 Task: Add Three Bridges Mushroom & Asiago Egg Bites to the cart.
Action: Mouse moved to (19, 111)
Screenshot: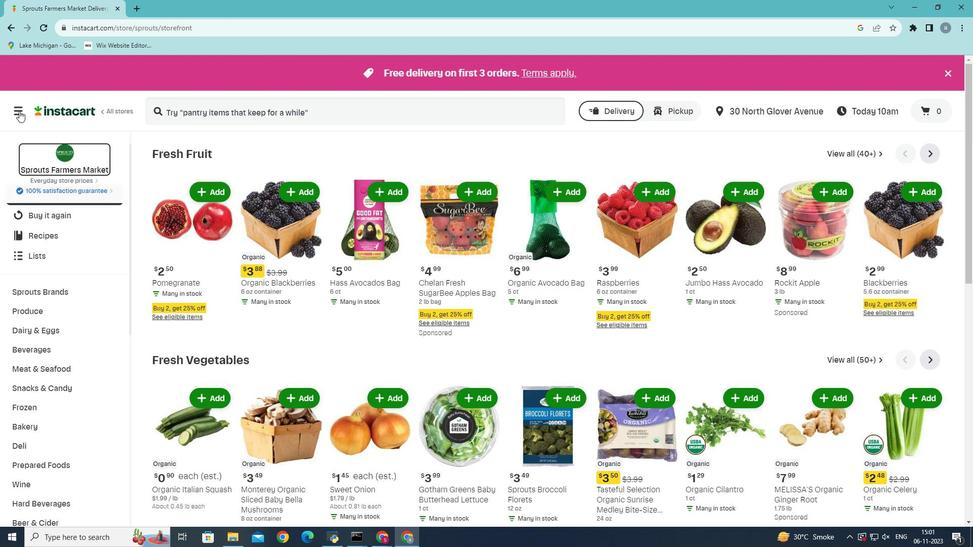 
Action: Mouse pressed left at (19, 111)
Screenshot: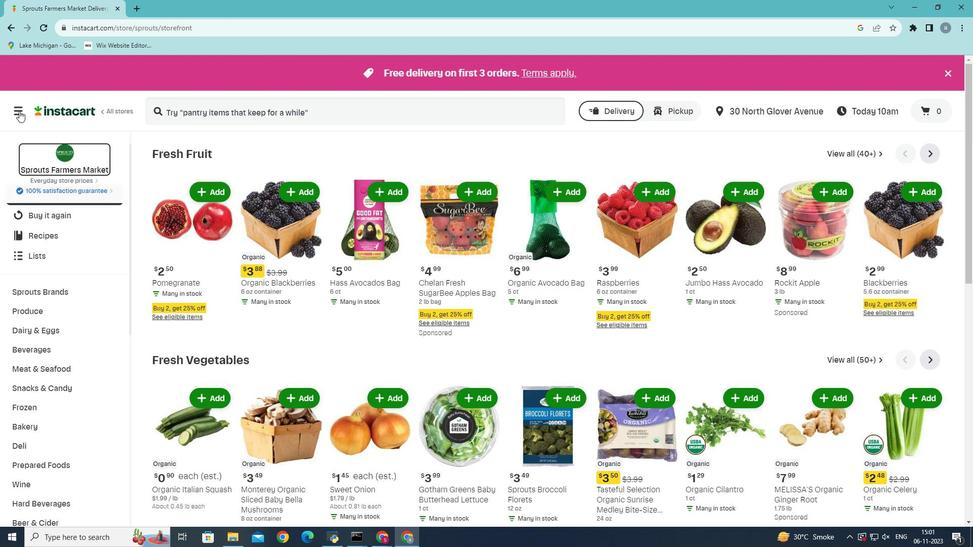 
Action: Mouse moved to (22, 280)
Screenshot: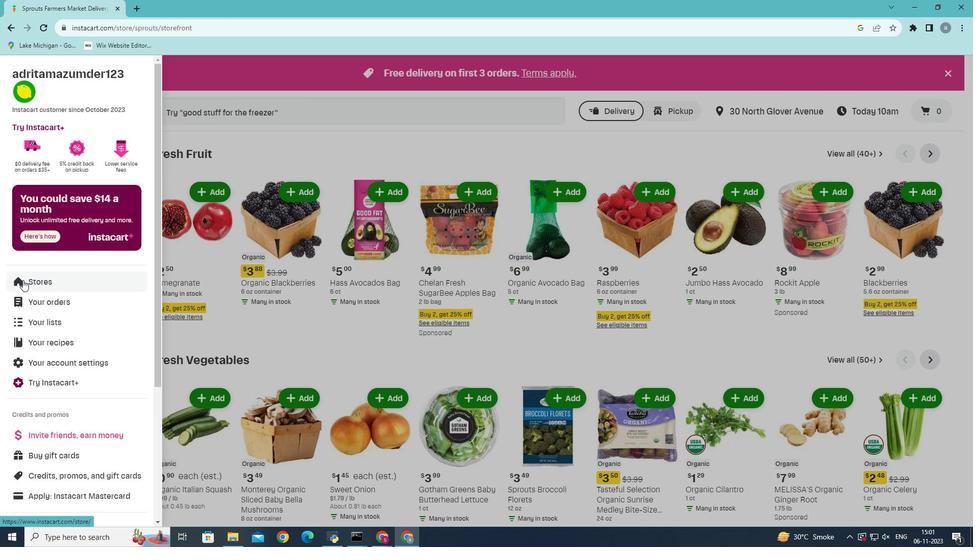 
Action: Mouse pressed left at (22, 280)
Screenshot: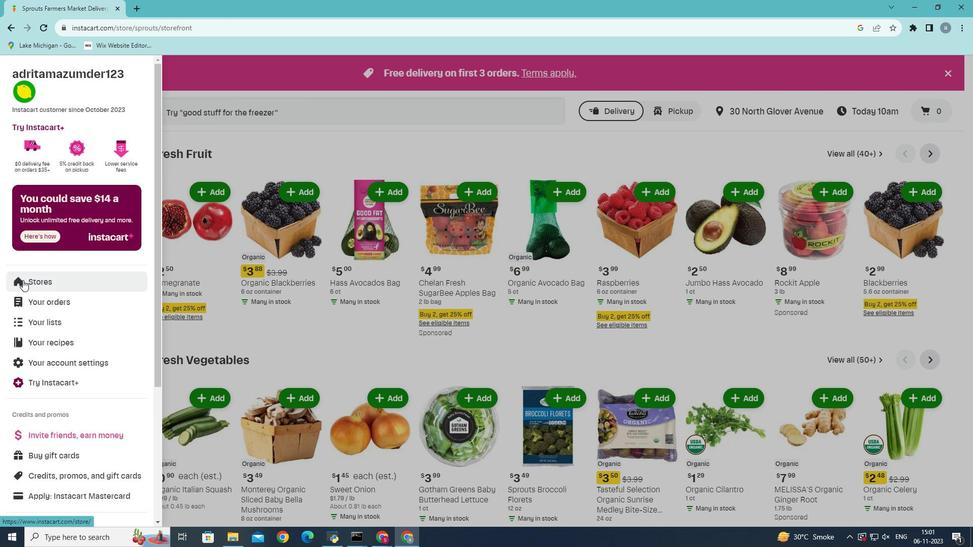 
Action: Mouse moved to (234, 118)
Screenshot: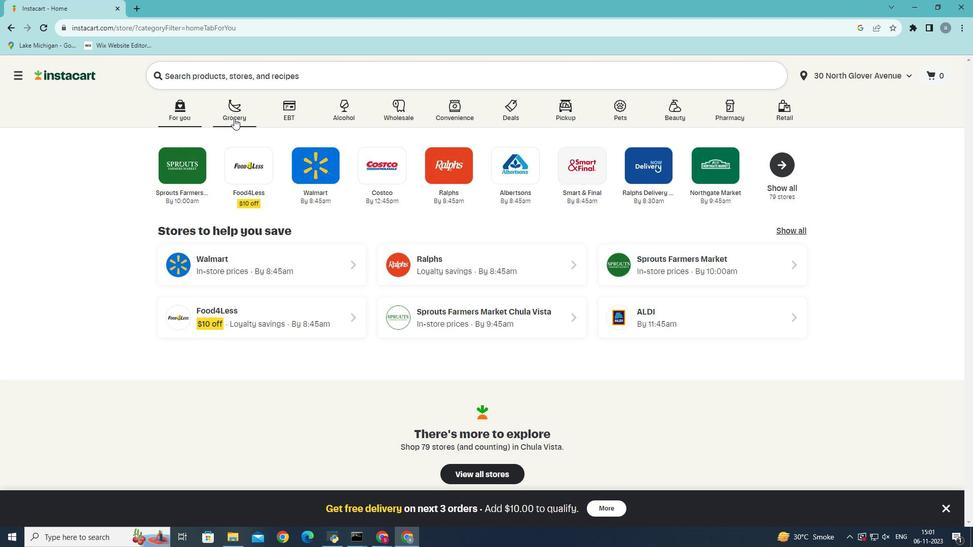 
Action: Mouse pressed left at (234, 118)
Screenshot: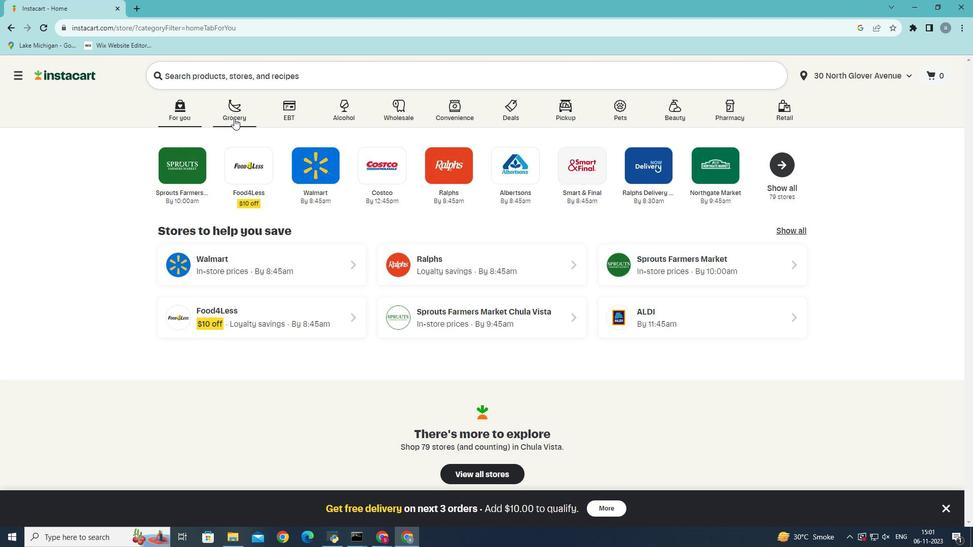 
Action: Mouse moved to (242, 297)
Screenshot: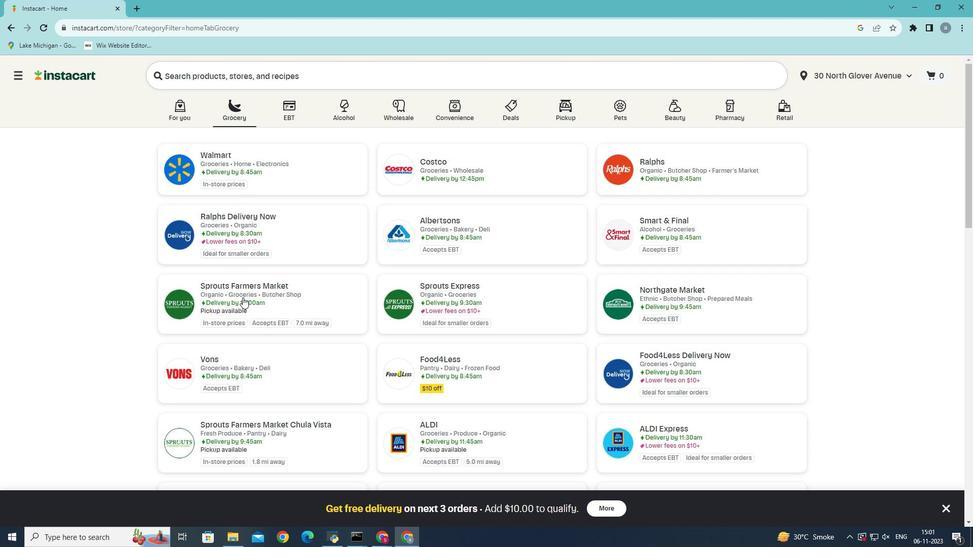 
Action: Mouse pressed left at (242, 297)
Screenshot: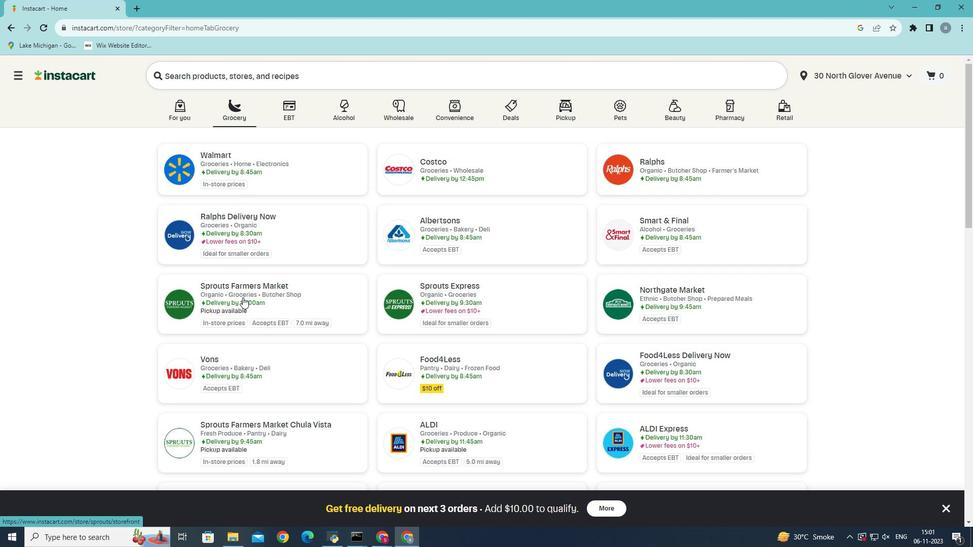 
Action: Mouse moved to (31, 459)
Screenshot: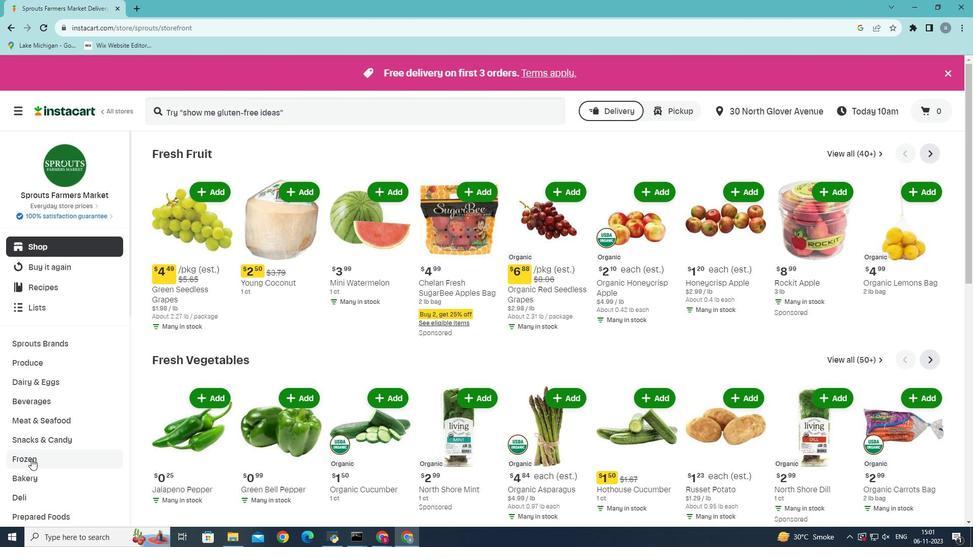 
Action: Mouse scrolled (31, 458) with delta (0, 0)
Screenshot: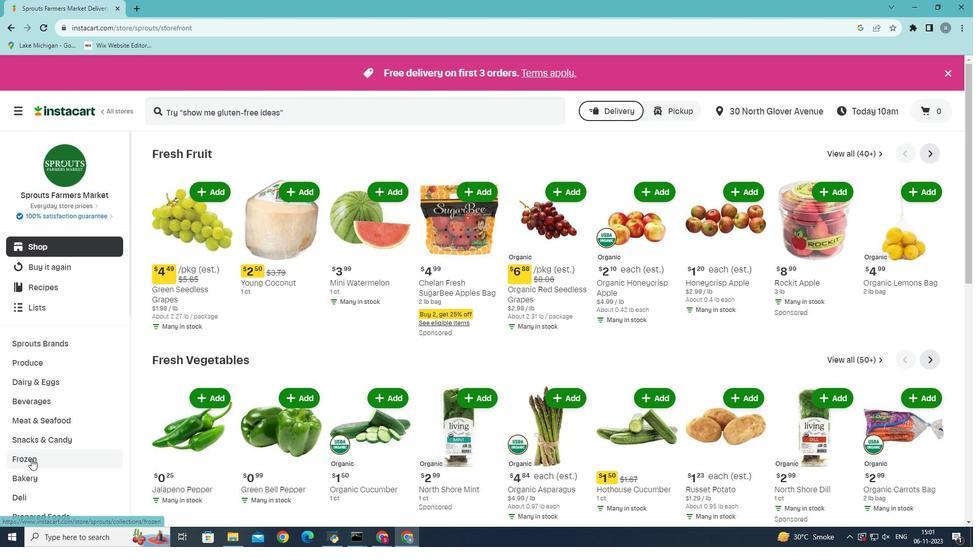 
Action: Mouse moved to (27, 462)
Screenshot: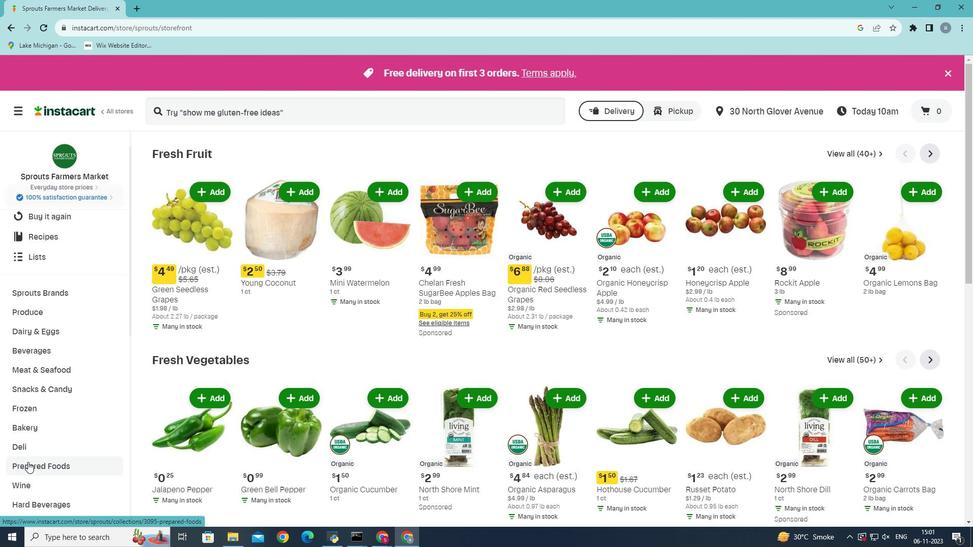 
Action: Mouse pressed left at (27, 462)
Screenshot: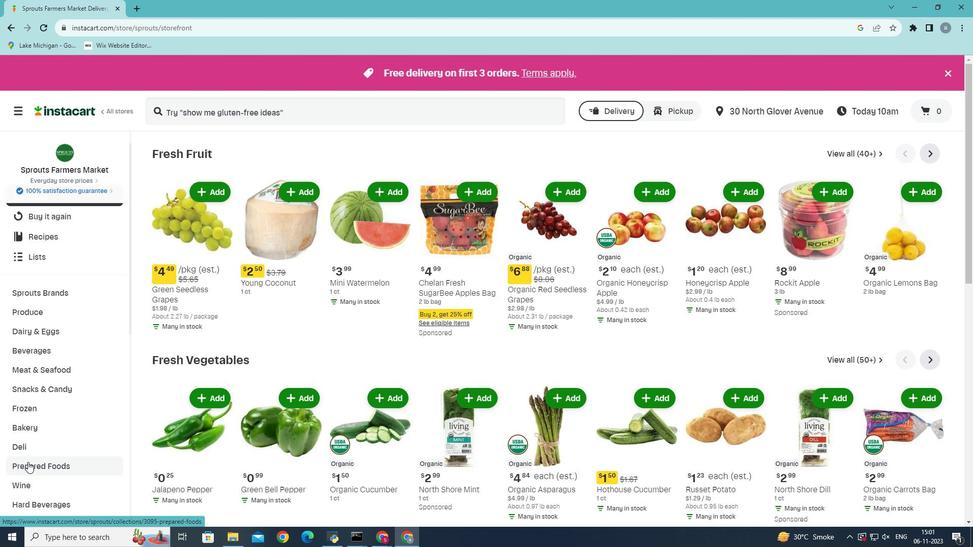 
Action: Mouse moved to (360, 177)
Screenshot: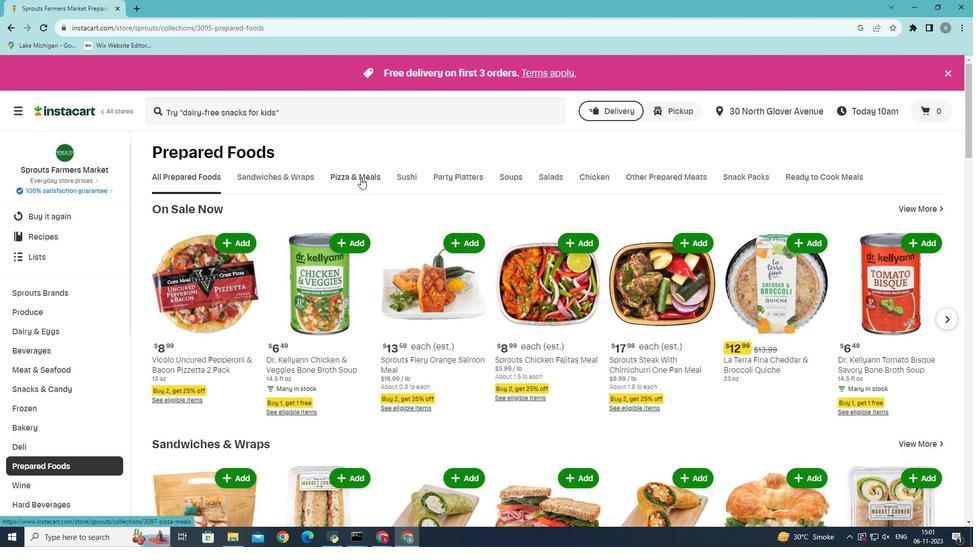 
Action: Mouse pressed left at (360, 177)
Screenshot: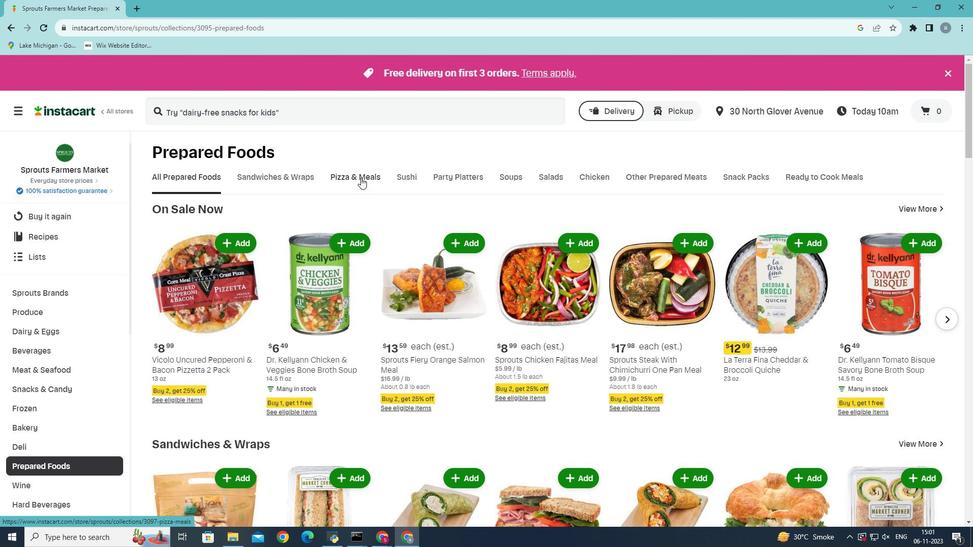 
Action: Mouse moved to (699, 221)
Screenshot: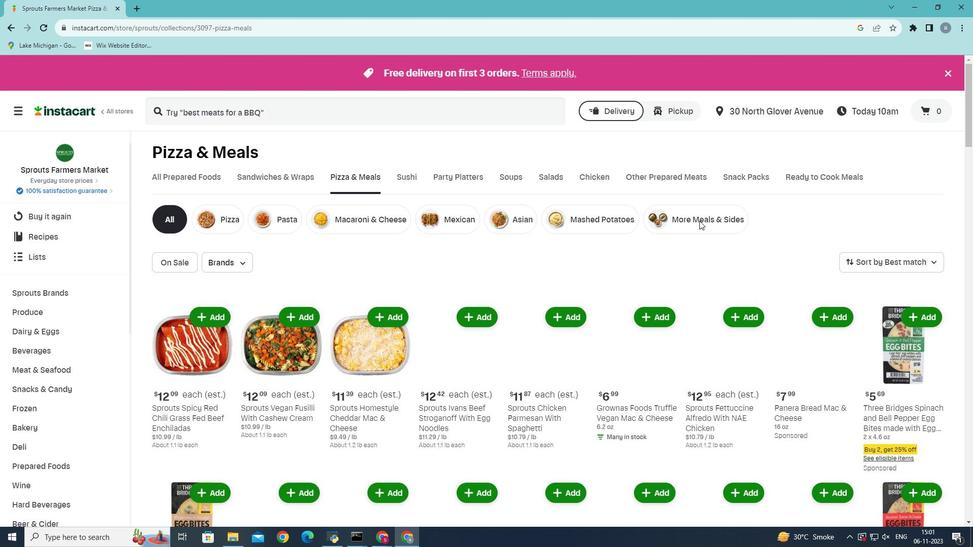 
Action: Mouse pressed left at (699, 221)
Screenshot: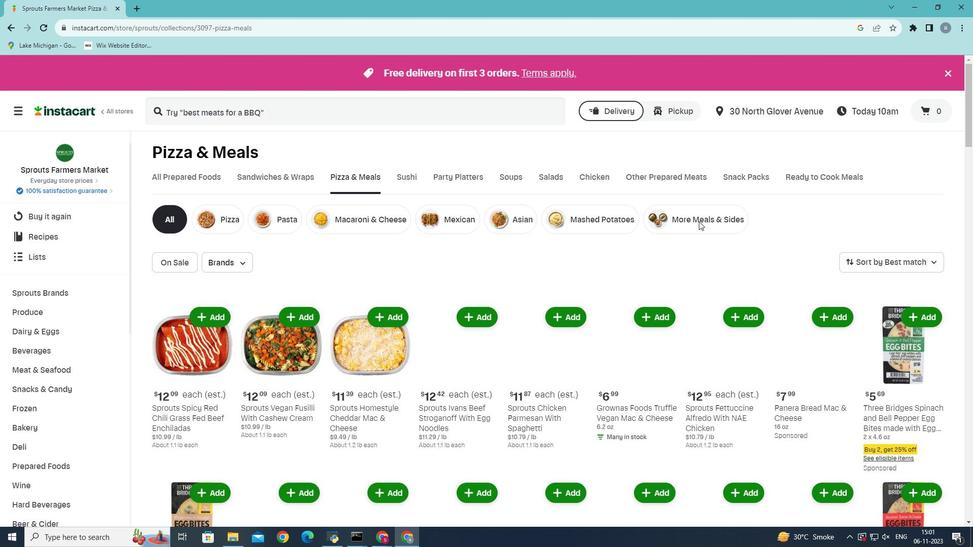 
Action: Mouse moved to (128, 359)
Screenshot: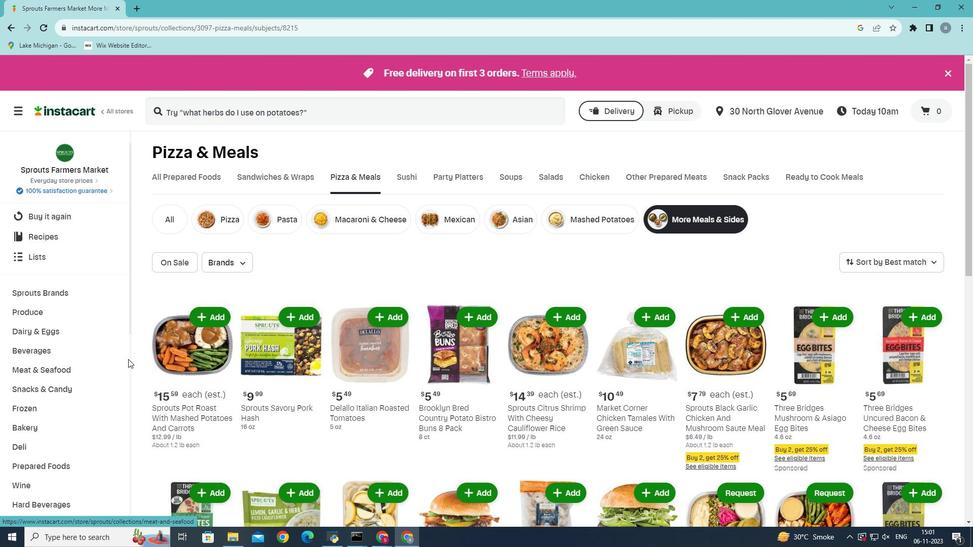 
Action: Mouse scrolled (128, 358) with delta (0, 0)
Screenshot: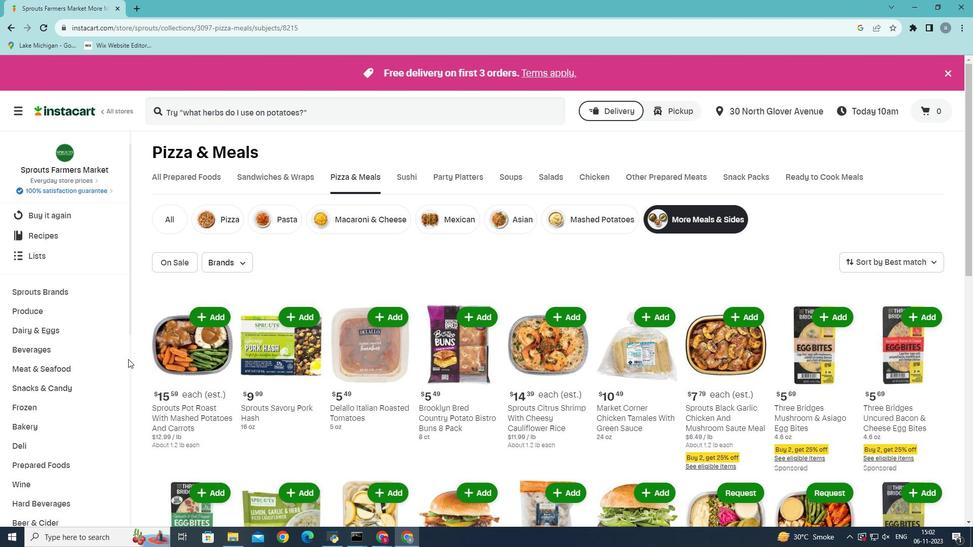 
Action: Mouse moved to (238, 113)
Screenshot: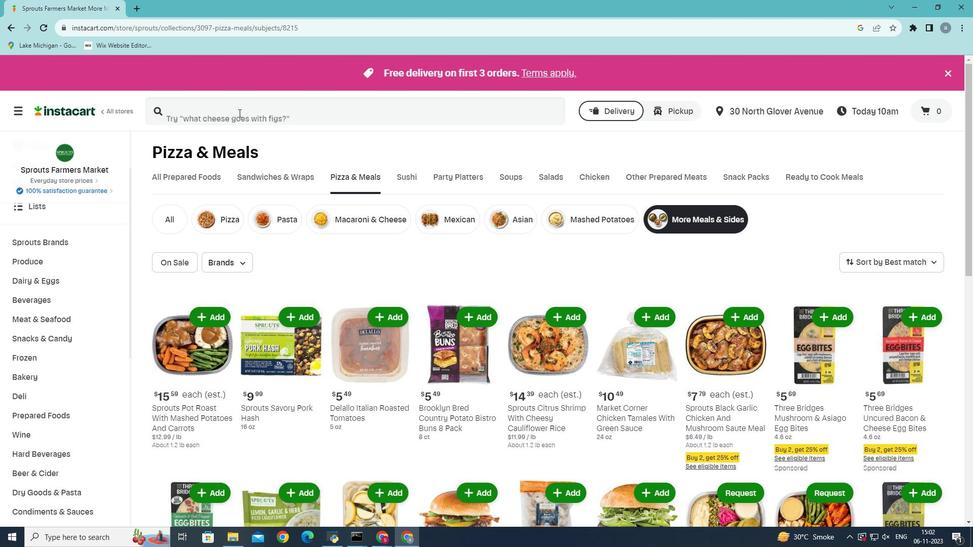 
Action: Mouse pressed left at (238, 113)
Screenshot: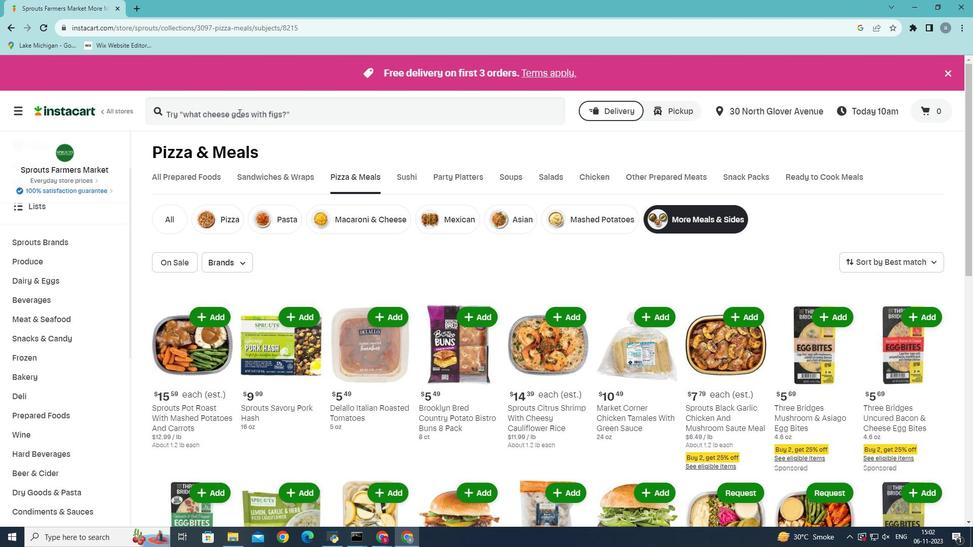 
Action: Mouse moved to (238, 112)
Screenshot: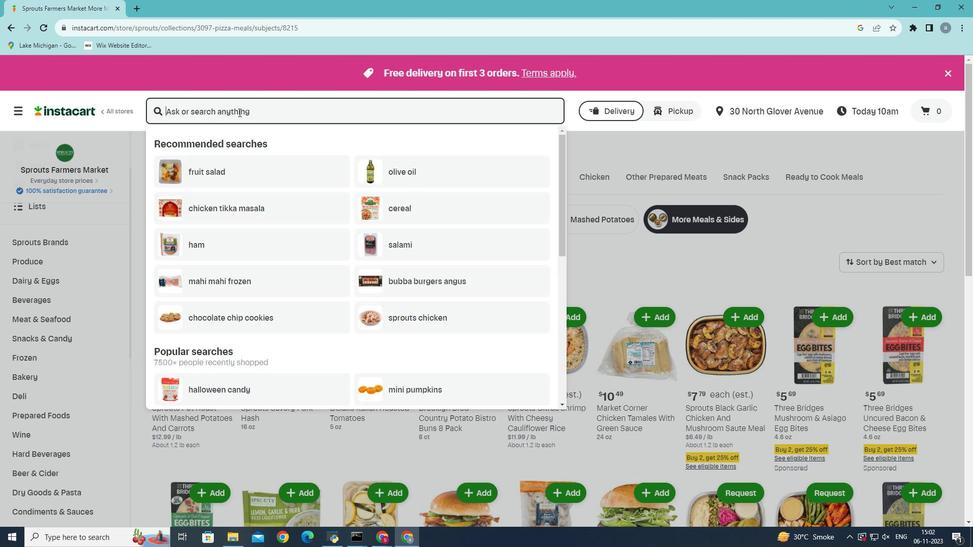 
Action: Key pressed <Key.shift>Three<Key.space><Key.shift>Bridges<Key.space>mushroom<Key.space>and<Key.space>asiago<Key.space>egg<Key.space>bites\<Key.enter>
Screenshot: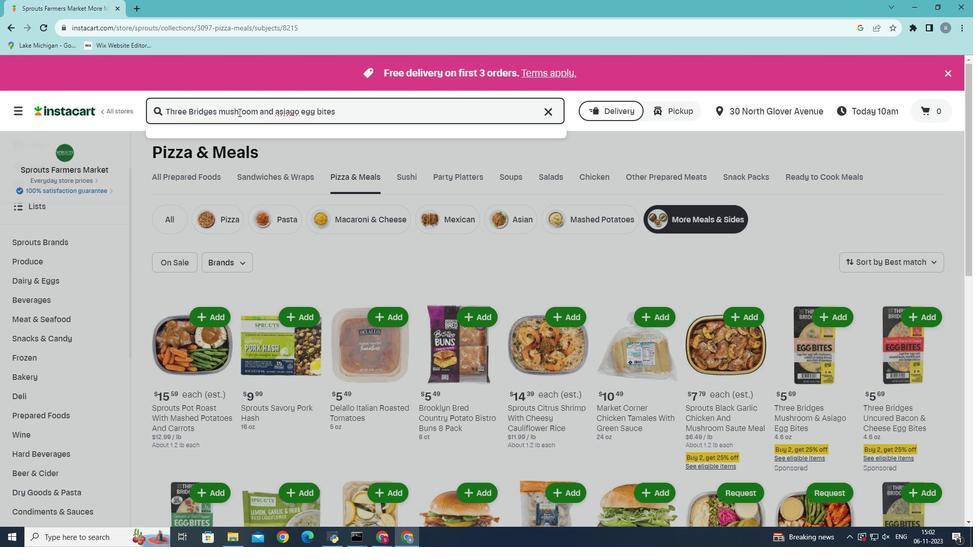 
Action: Mouse moved to (293, 231)
Screenshot: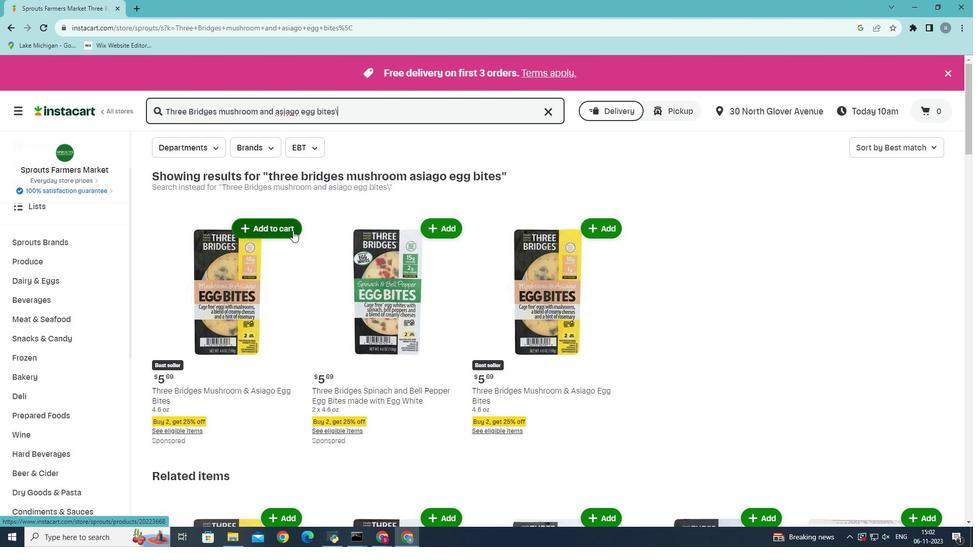 
Action: Mouse pressed left at (293, 231)
Screenshot: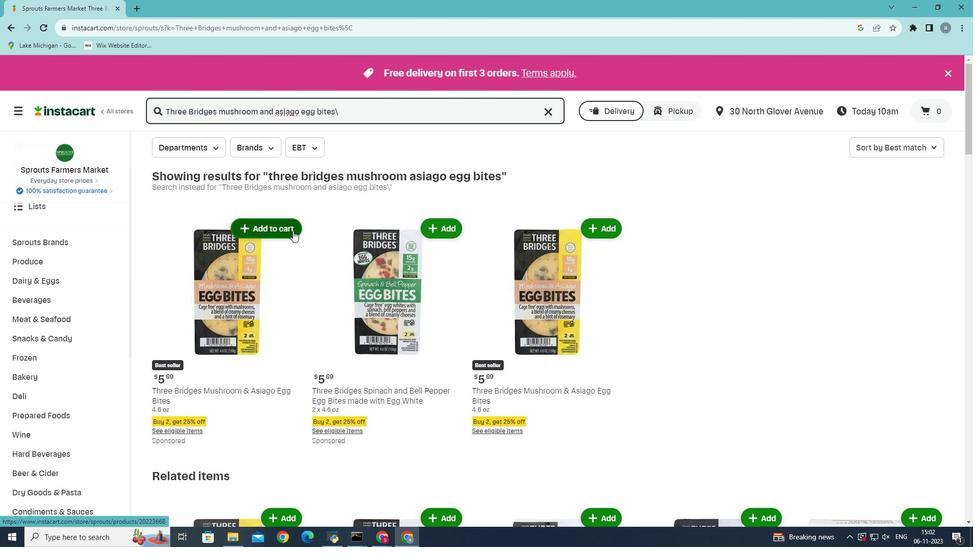 
